 Task: Click on the General Latin America inquiries email address press -latam@airbnb.com
Action: Mouse moved to (659, 371)
Screenshot: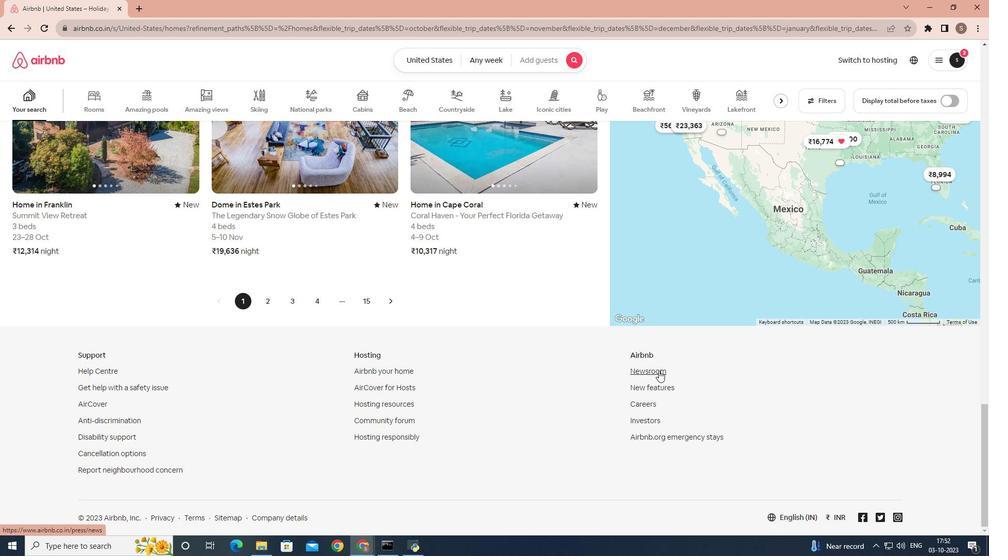
Action: Mouse pressed left at (659, 371)
Screenshot: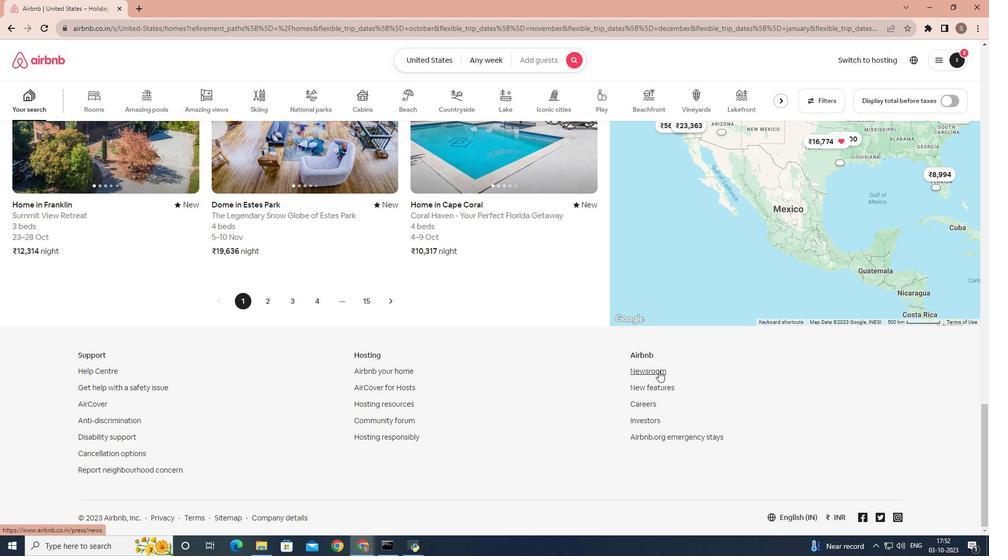 
Action: Mouse moved to (829, 68)
Screenshot: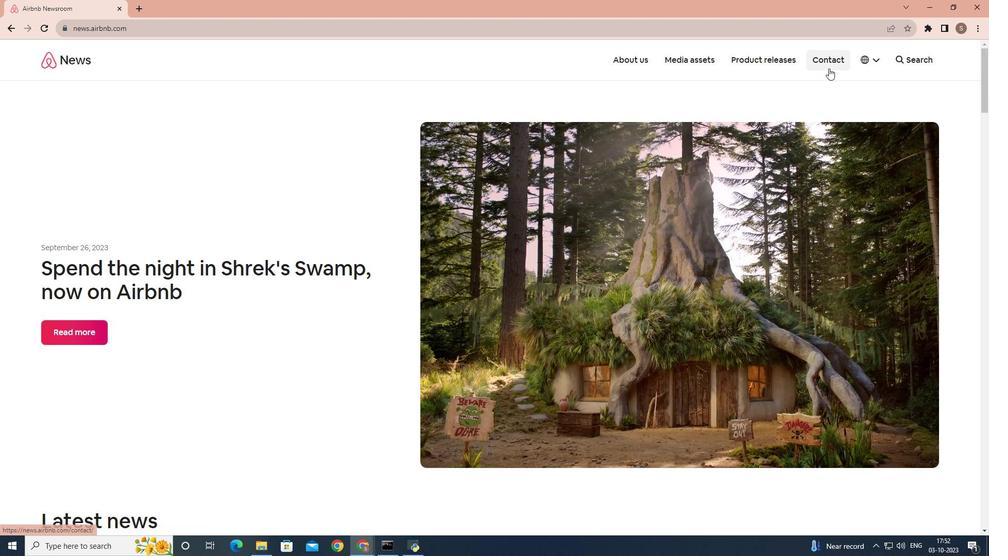 
Action: Mouse pressed left at (829, 68)
Screenshot: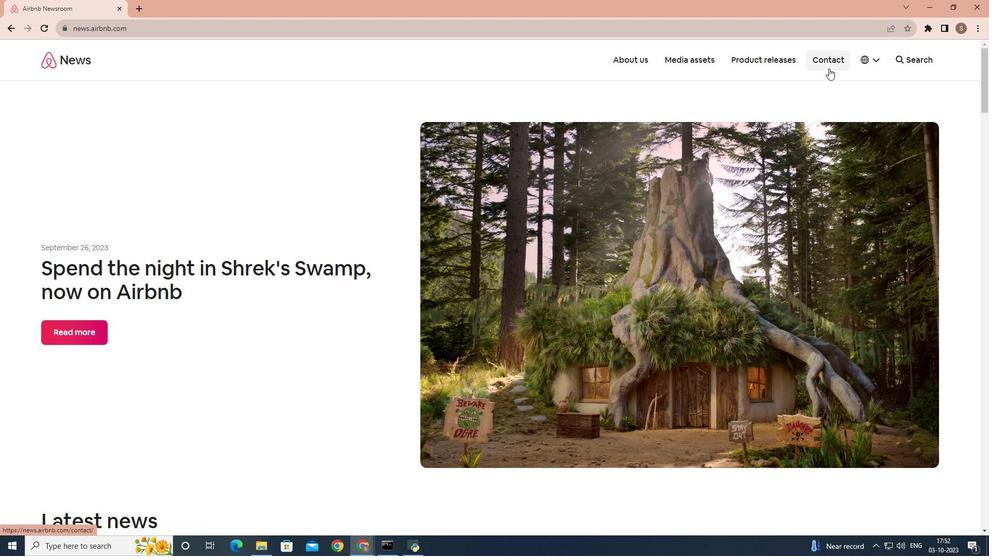 
Action: Mouse moved to (724, 226)
Screenshot: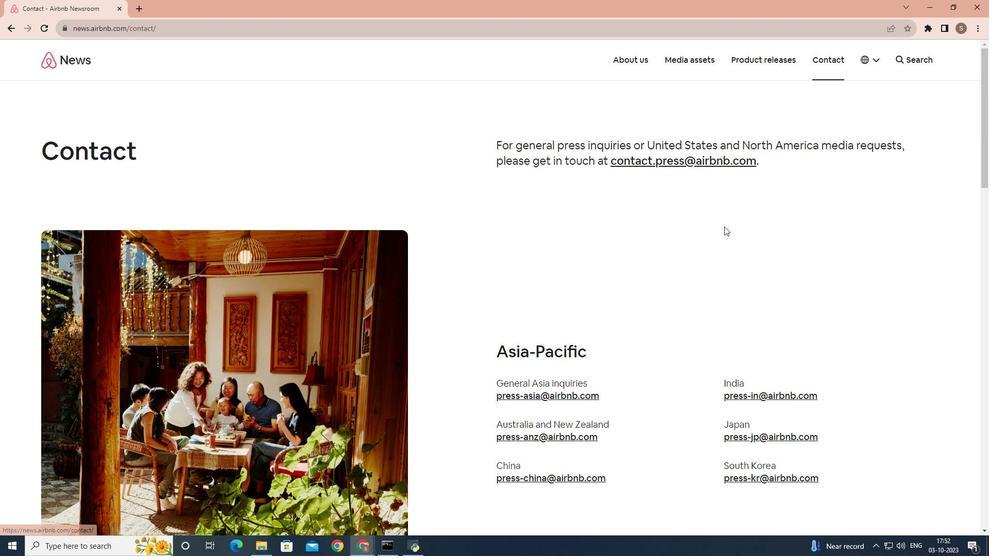 
Action: Mouse scrolled (724, 226) with delta (0, 0)
Screenshot: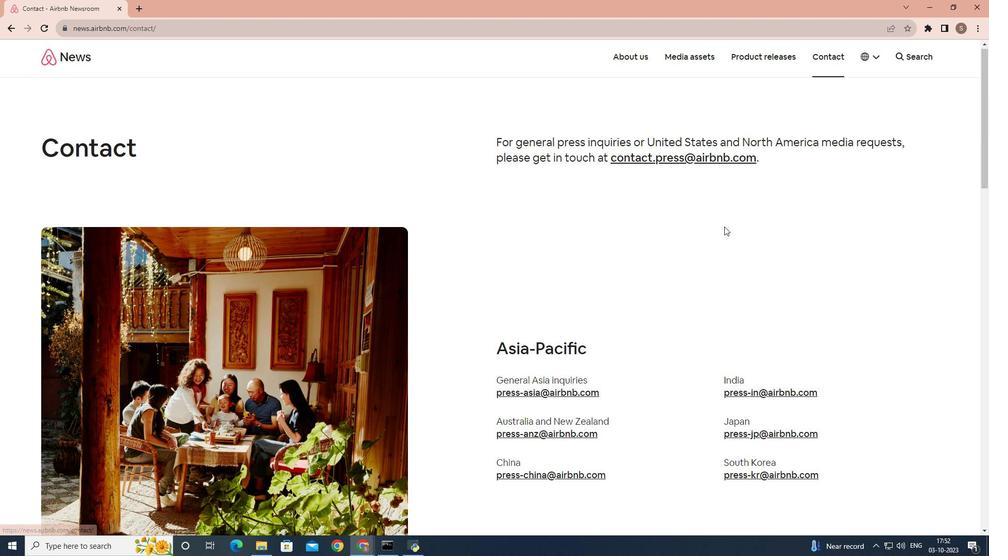 
Action: Mouse scrolled (724, 226) with delta (0, 0)
Screenshot: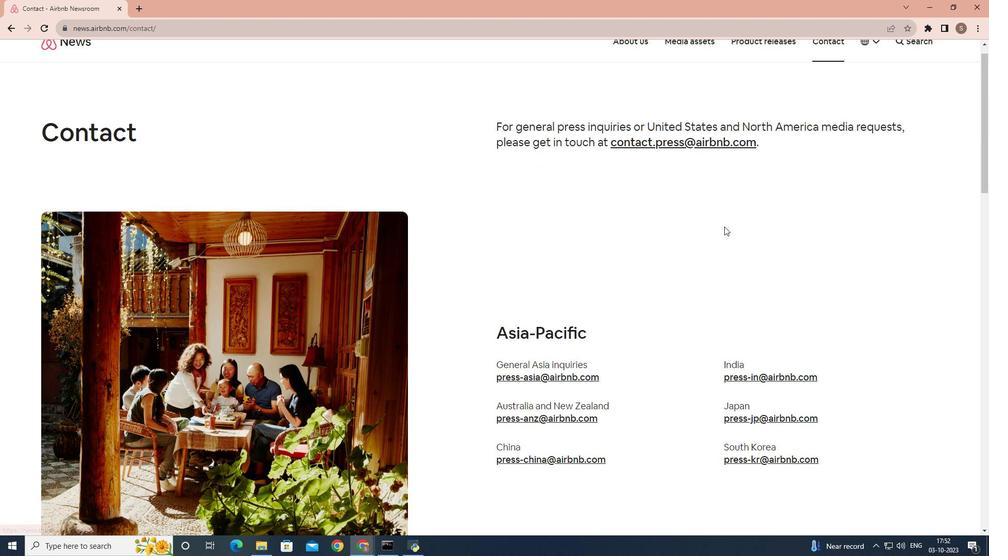 
Action: Mouse scrolled (724, 226) with delta (0, 0)
Screenshot: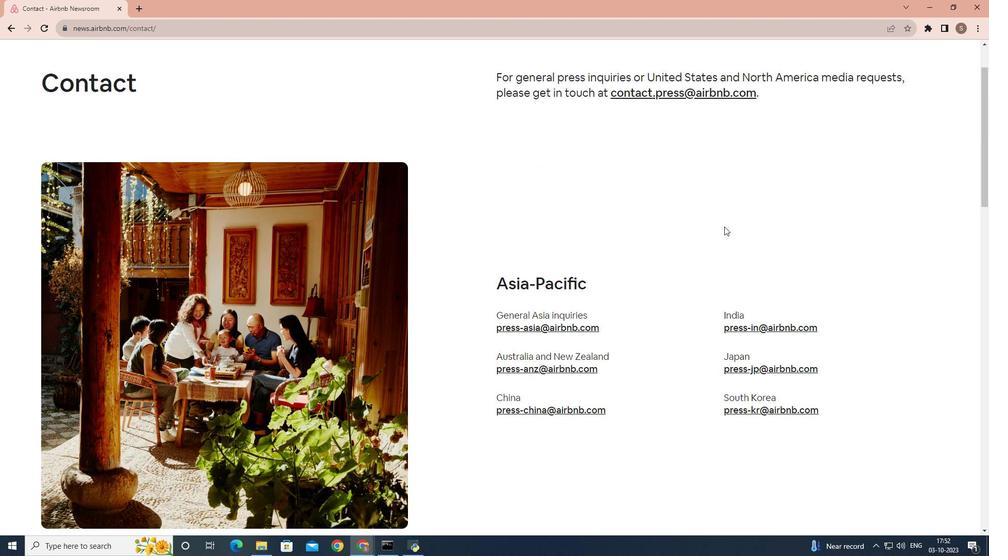 
Action: Mouse scrolled (724, 226) with delta (0, 0)
Screenshot: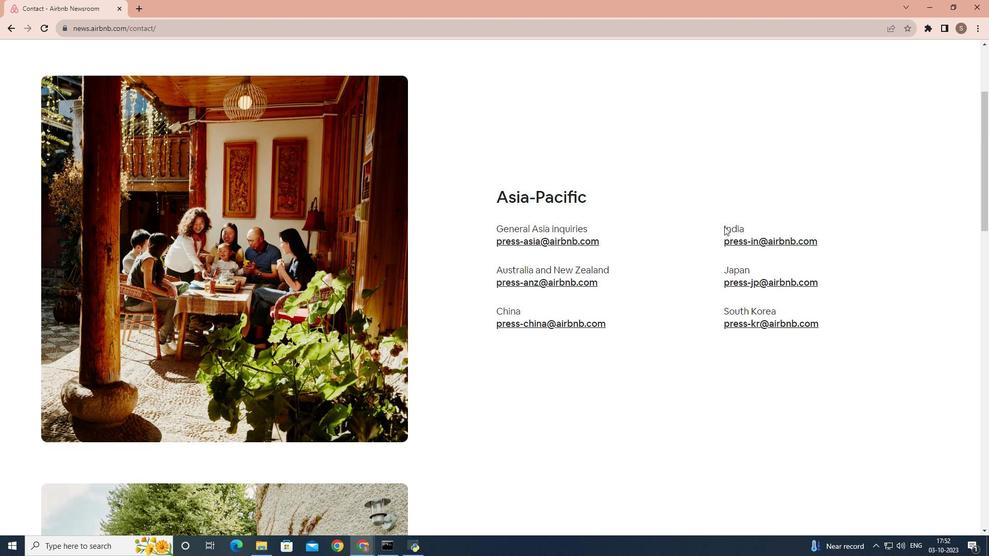 
Action: Mouse scrolled (724, 226) with delta (0, 0)
Screenshot: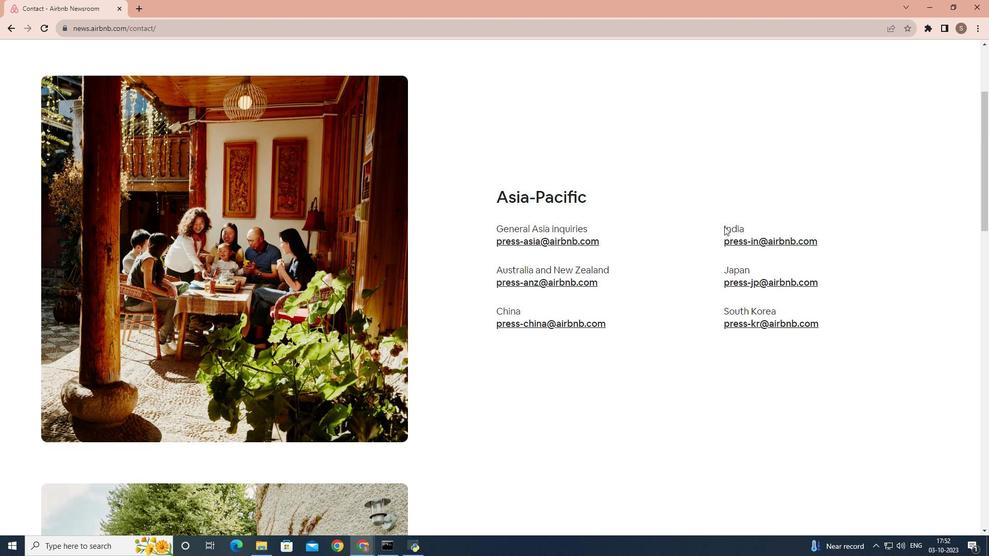 
Action: Mouse scrolled (724, 226) with delta (0, 0)
Screenshot: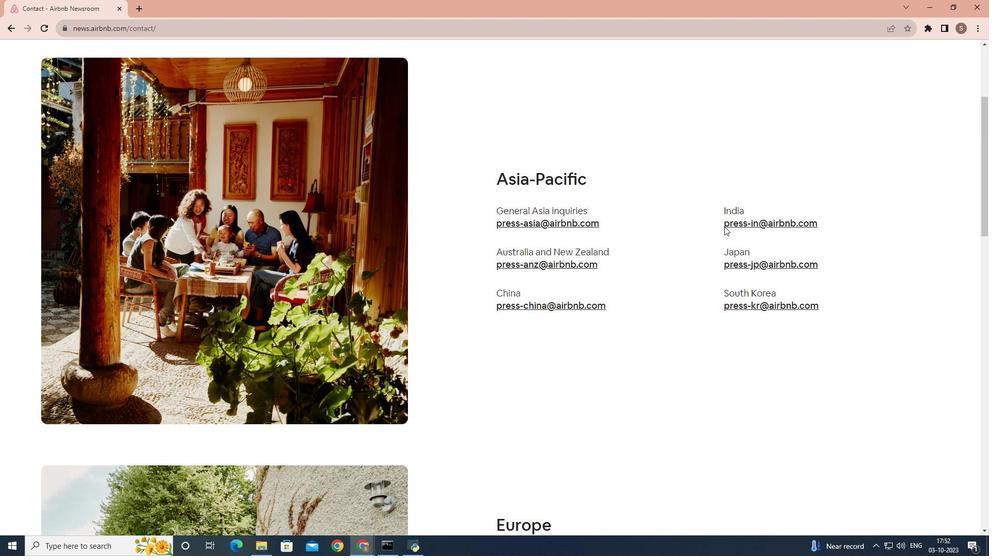 
Action: Mouse scrolled (724, 226) with delta (0, 0)
Screenshot: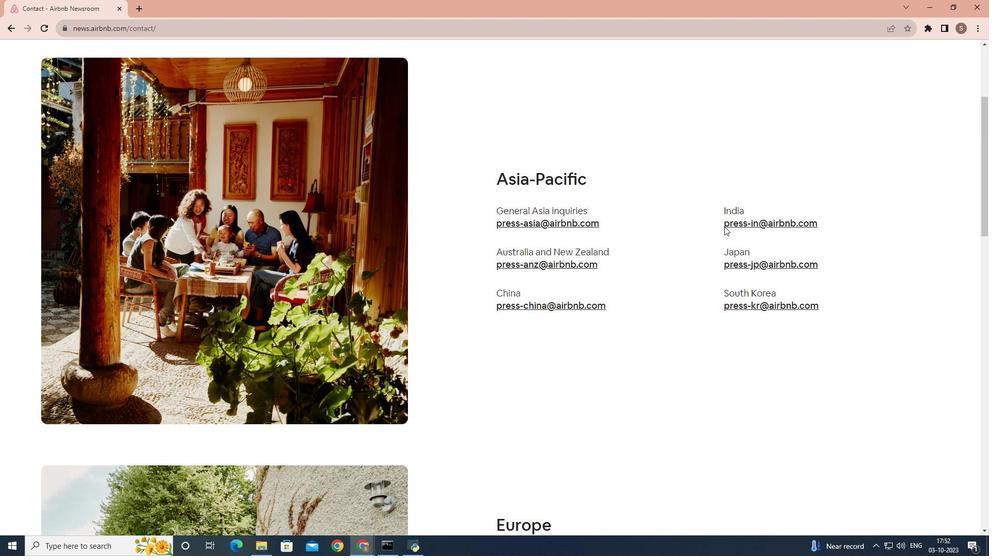 
Action: Mouse scrolled (724, 226) with delta (0, 0)
Screenshot: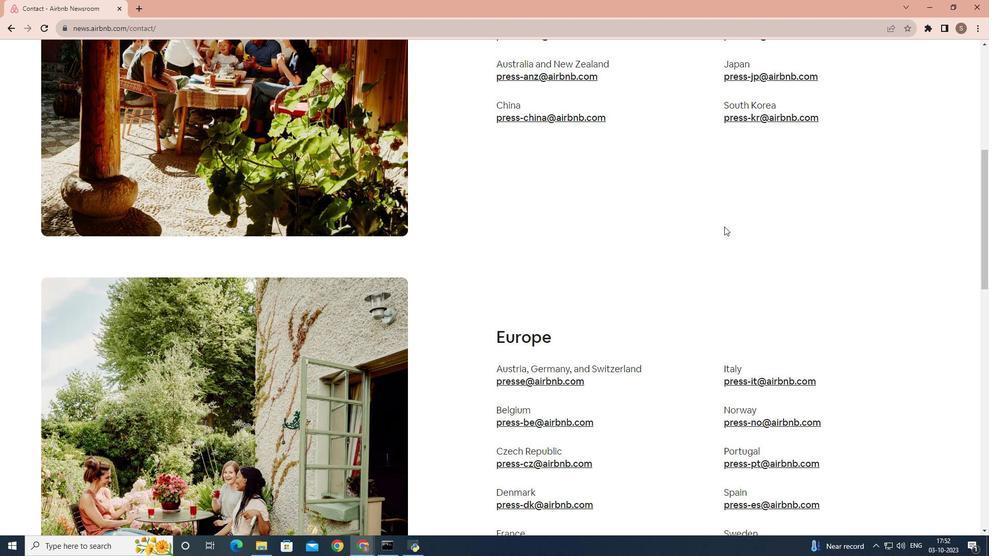 
Action: Mouse scrolled (724, 226) with delta (0, 0)
Screenshot: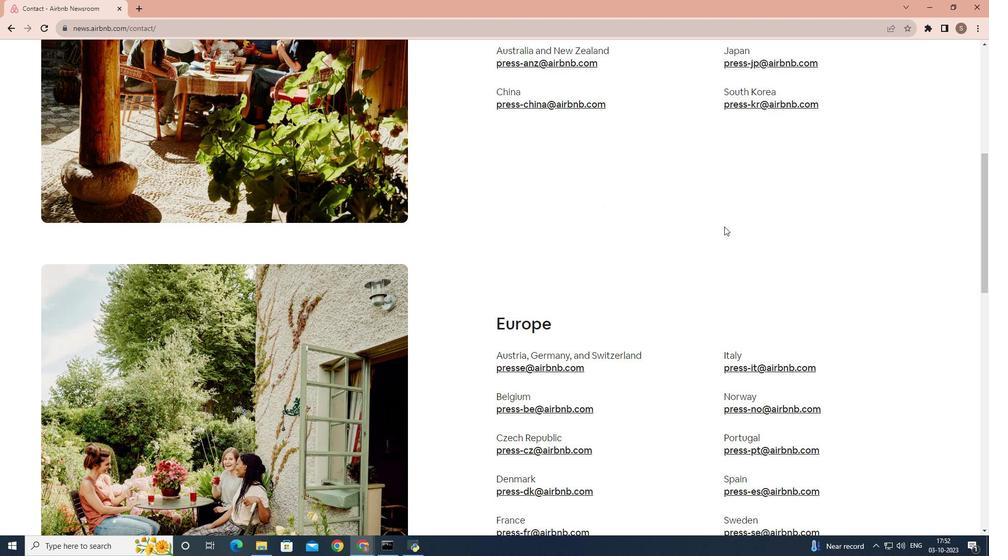 
Action: Mouse scrolled (724, 226) with delta (0, 0)
Screenshot: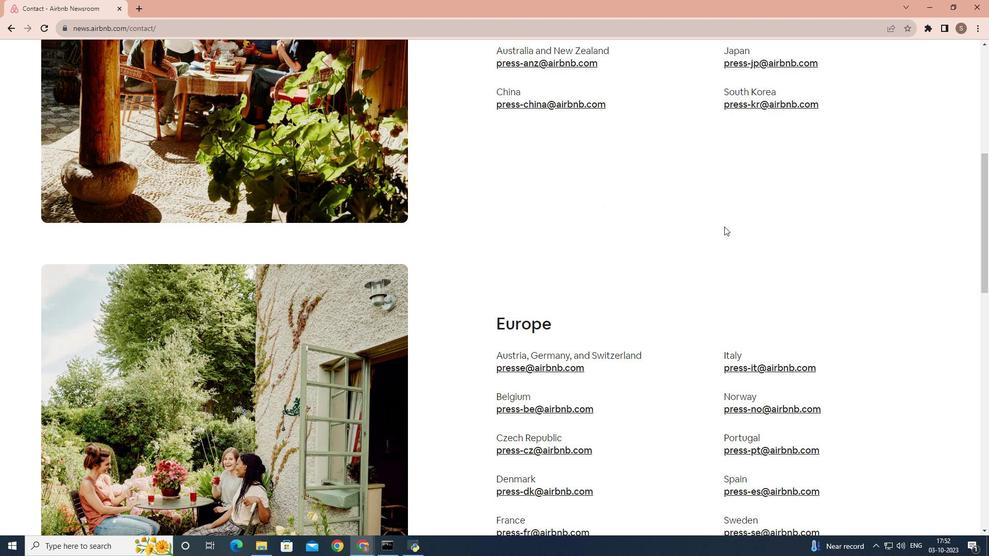 
Action: Mouse scrolled (724, 226) with delta (0, 0)
Screenshot: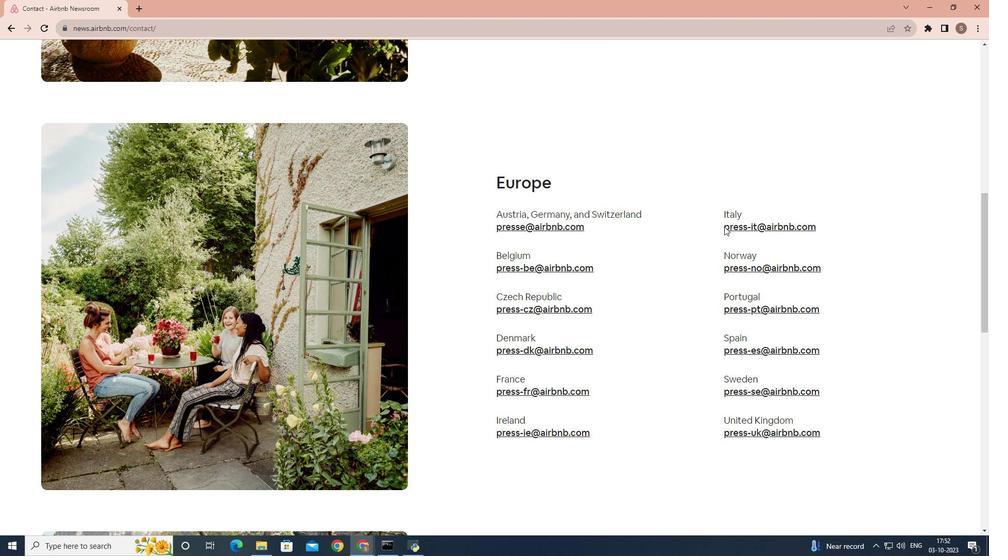 
Action: Mouse scrolled (724, 226) with delta (0, 0)
Screenshot: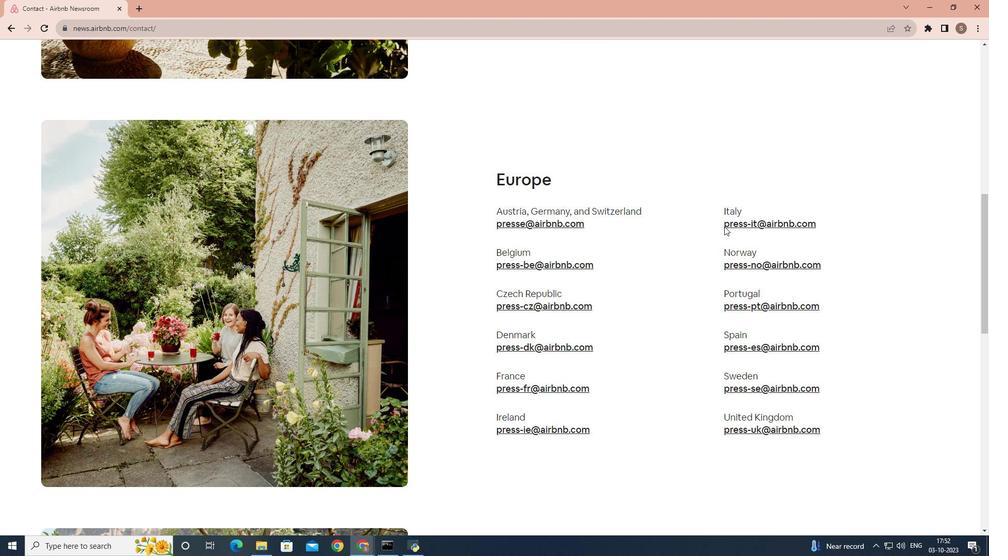 
Action: Mouse scrolled (724, 226) with delta (0, 0)
Screenshot: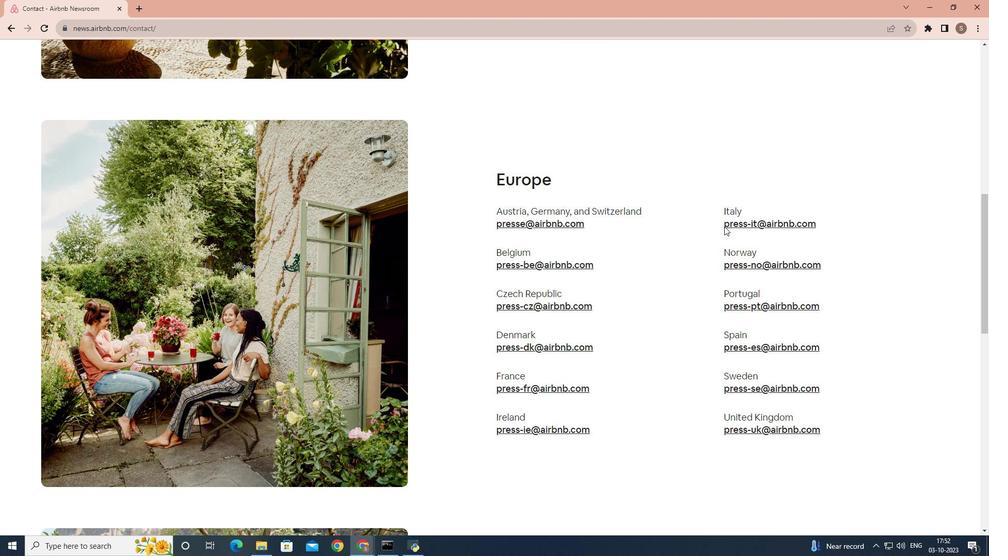 
Action: Mouse scrolled (724, 226) with delta (0, 0)
Screenshot: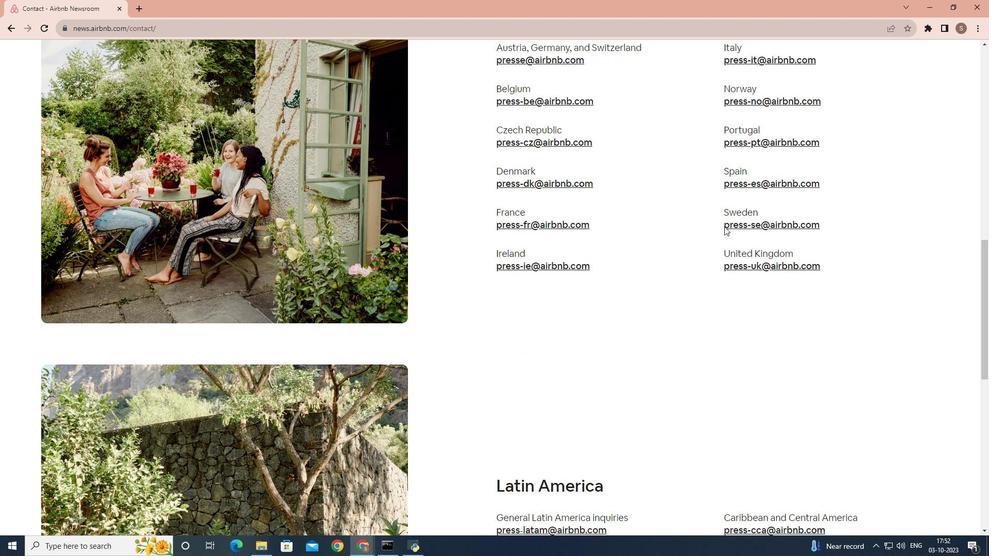 
Action: Mouse scrolled (724, 226) with delta (0, 0)
Screenshot: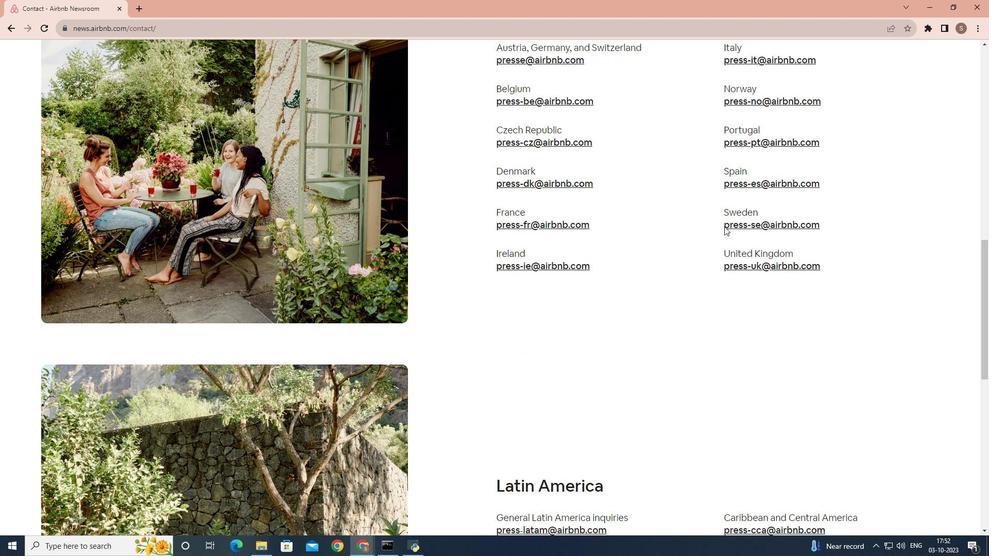 
Action: Mouse scrolled (724, 226) with delta (0, 0)
Screenshot: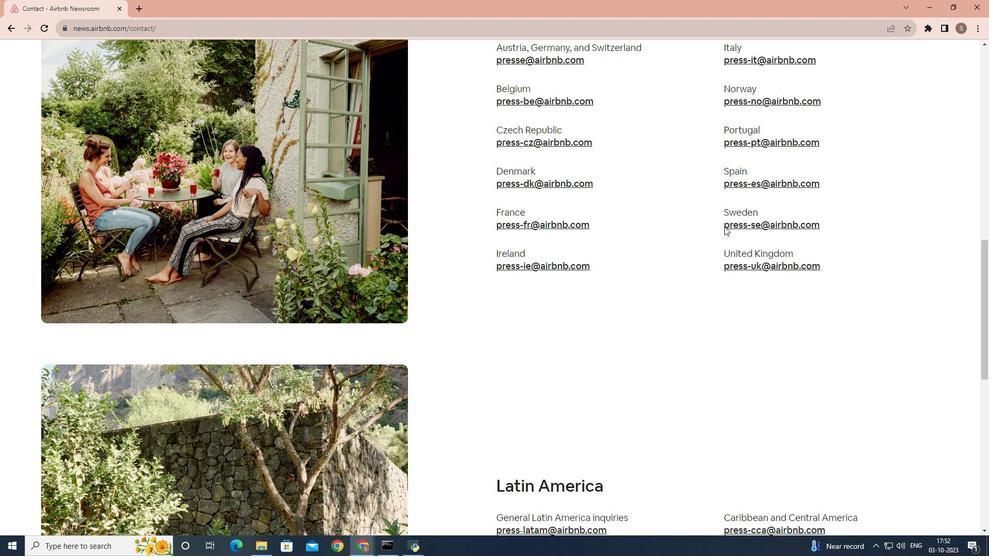 
Action: Mouse scrolled (724, 226) with delta (0, 0)
Screenshot: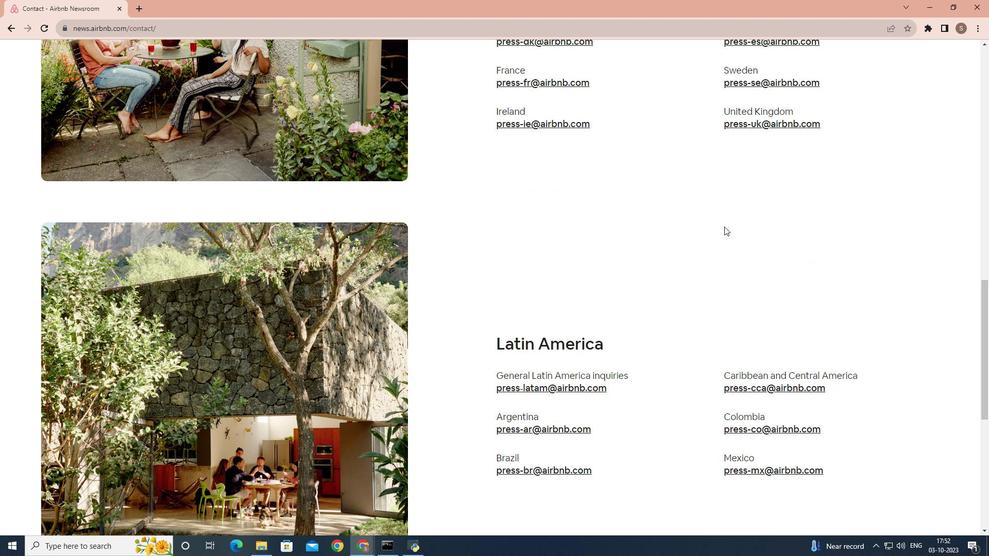 
Action: Mouse moved to (549, 340)
Screenshot: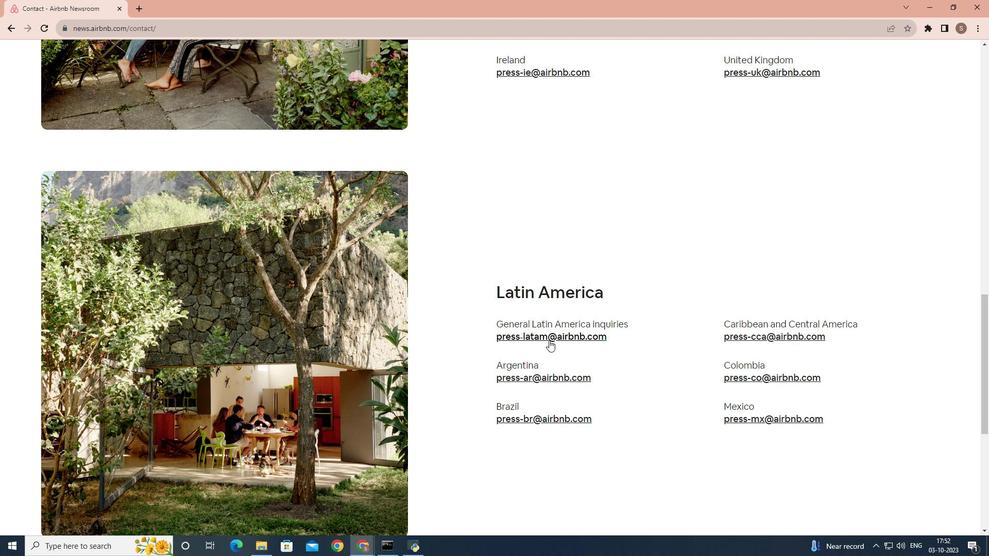 
Action: Mouse pressed left at (549, 340)
Screenshot: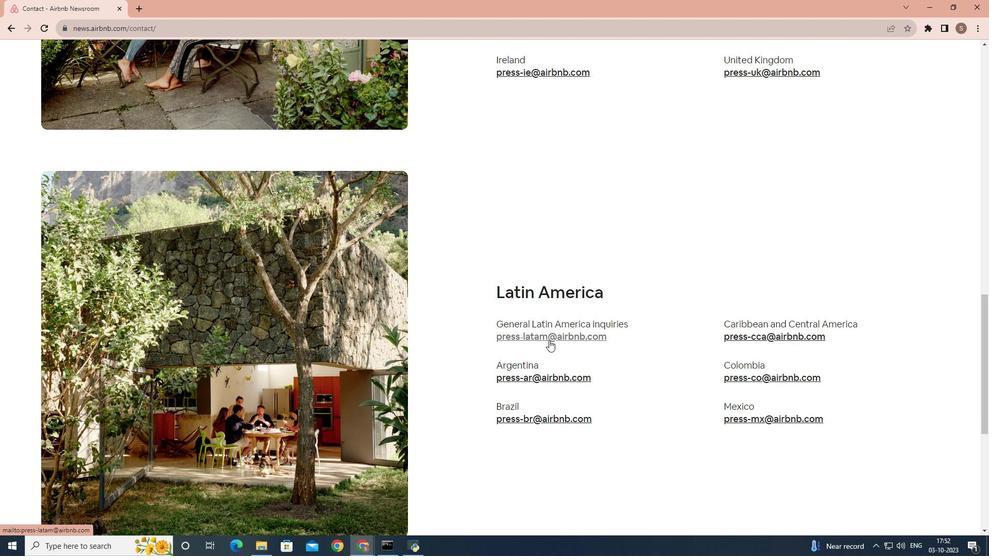 
